 Task: Add a condition where "Channel Is Answe bot for web widget" in pending tickets.
Action: Mouse moved to (174, 367)
Screenshot: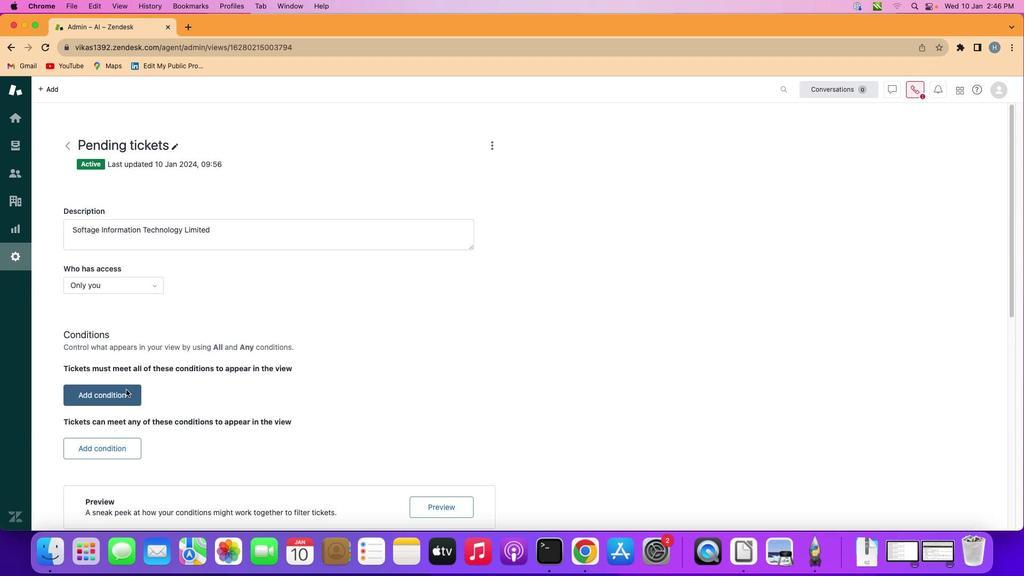 
Action: Mouse pressed left at (174, 367)
Screenshot: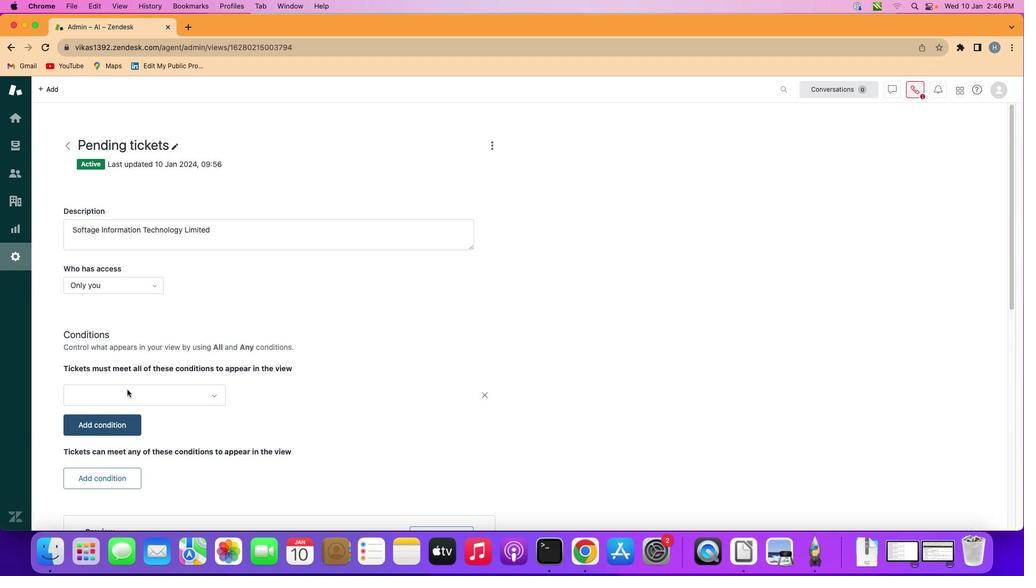 
Action: Mouse moved to (226, 369)
Screenshot: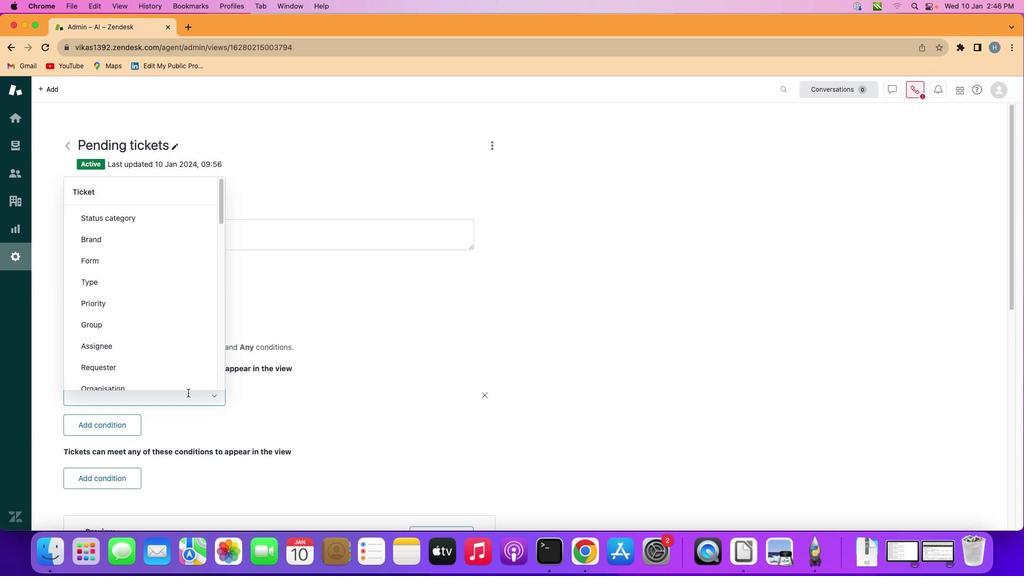 
Action: Mouse pressed left at (226, 369)
Screenshot: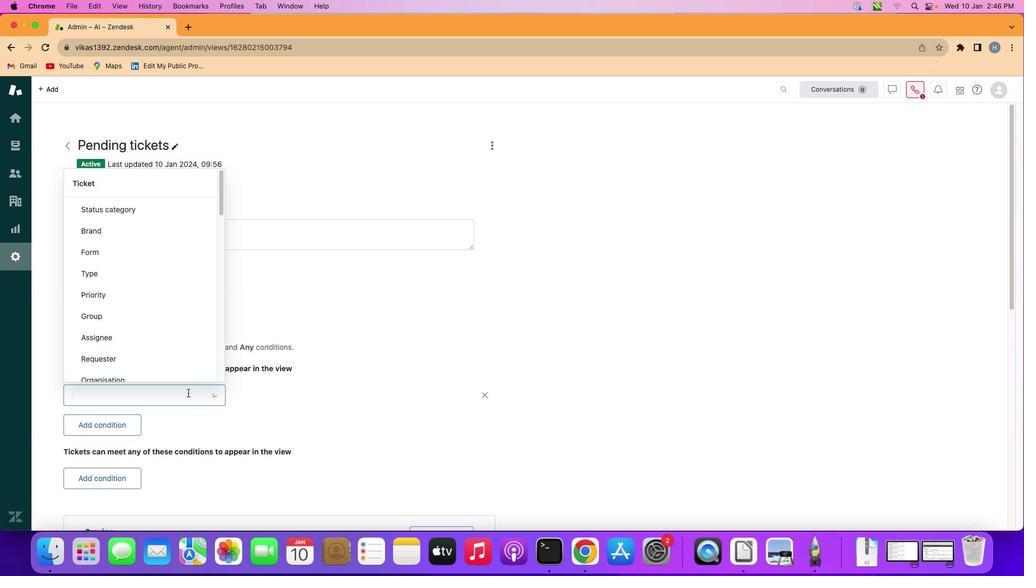 
Action: Mouse moved to (196, 312)
Screenshot: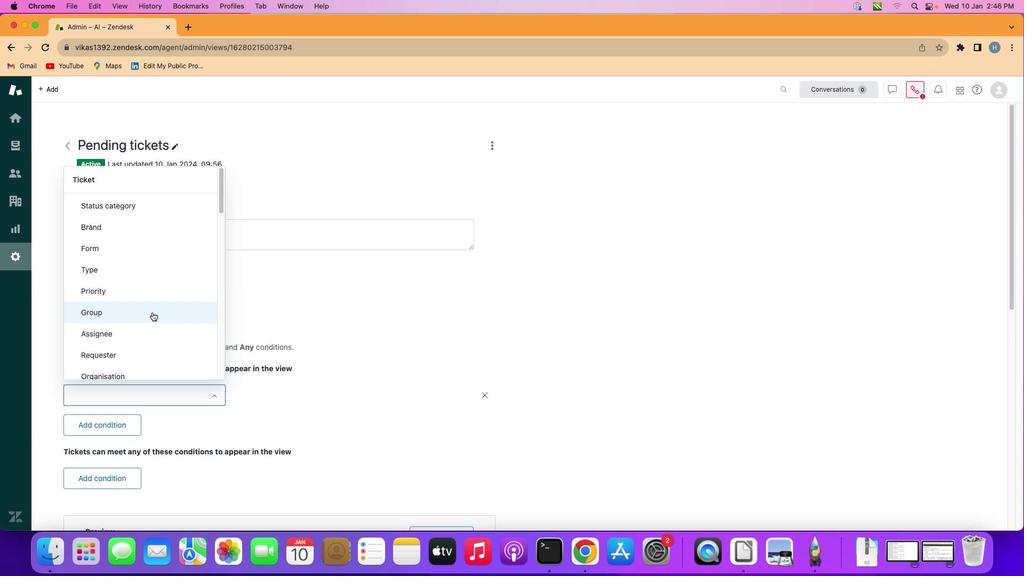 
Action: Mouse scrolled (196, 312) with delta (68, 93)
Screenshot: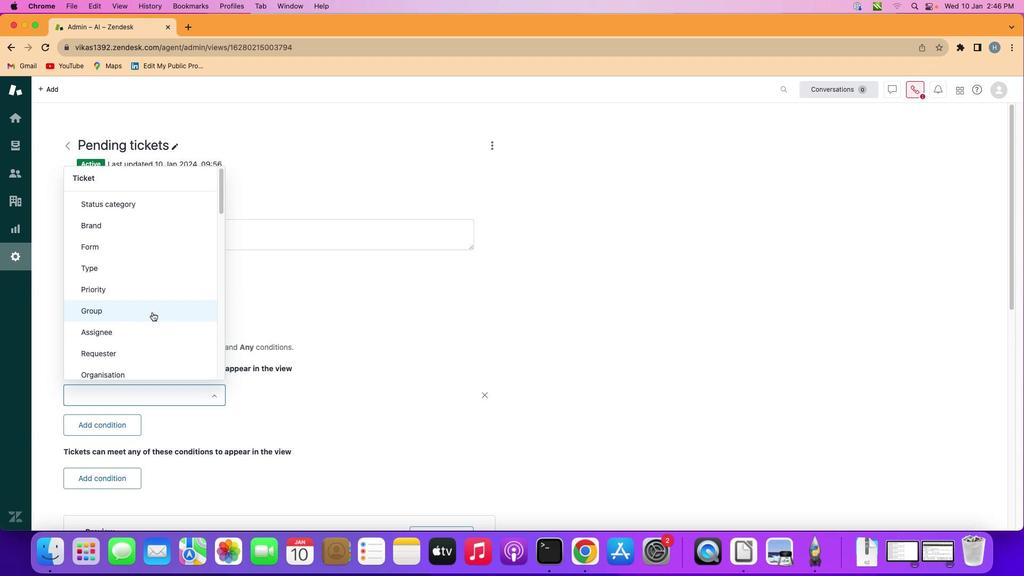 
Action: Mouse scrolled (196, 312) with delta (68, 93)
Screenshot: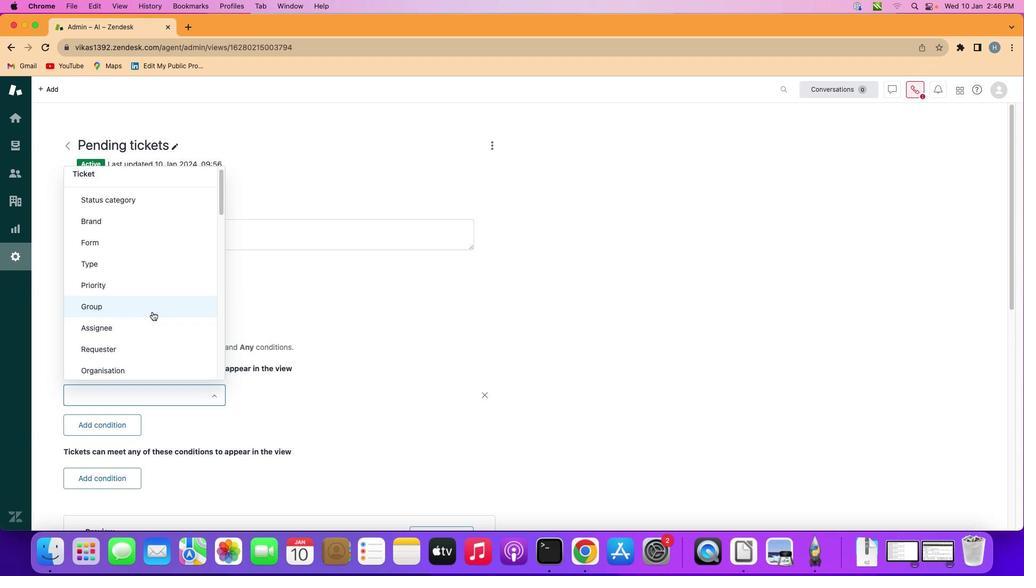 
Action: Mouse scrolled (196, 312) with delta (68, 93)
Screenshot: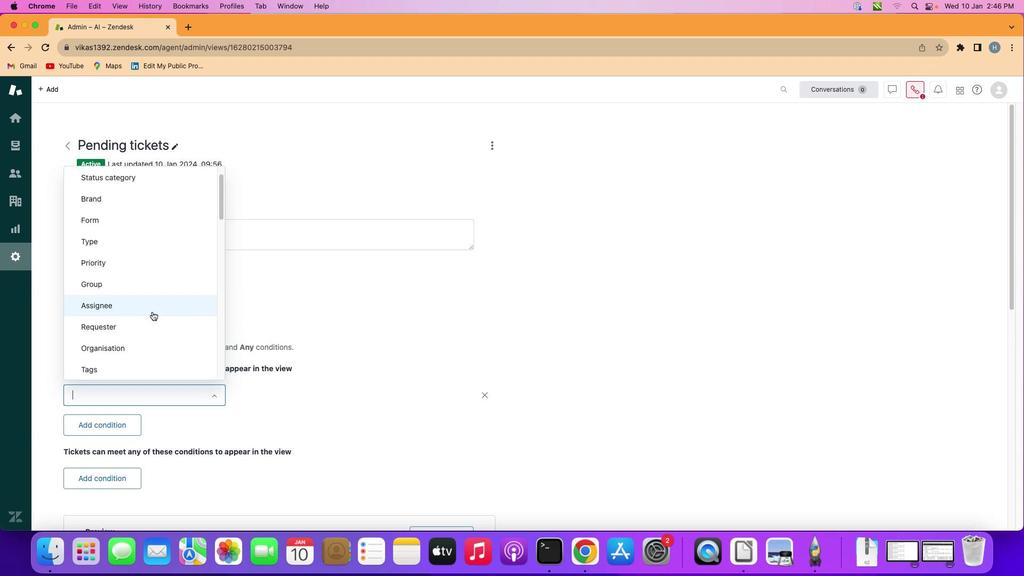 
Action: Mouse moved to (196, 312)
Screenshot: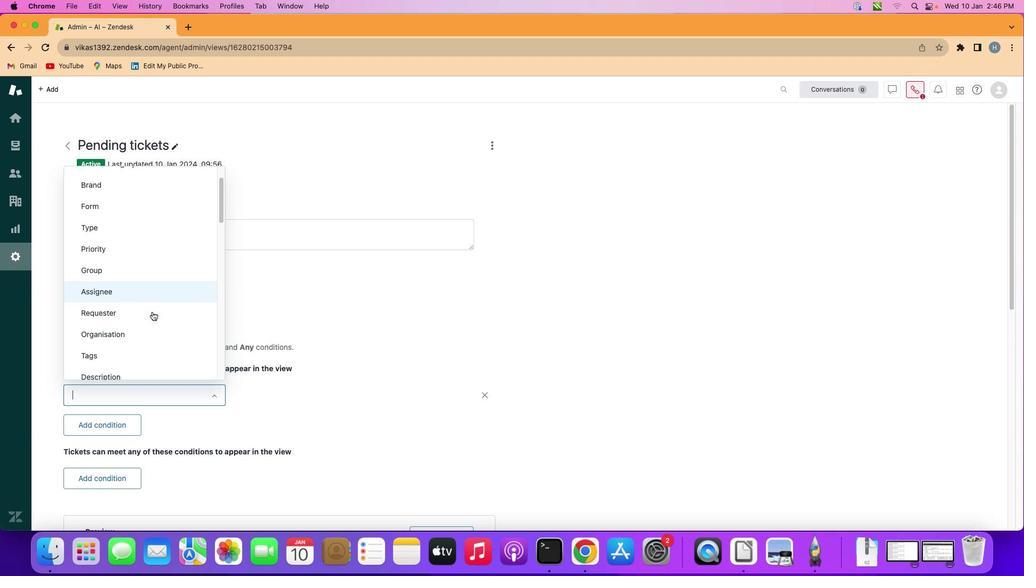 
Action: Mouse scrolled (196, 312) with delta (68, 93)
Screenshot: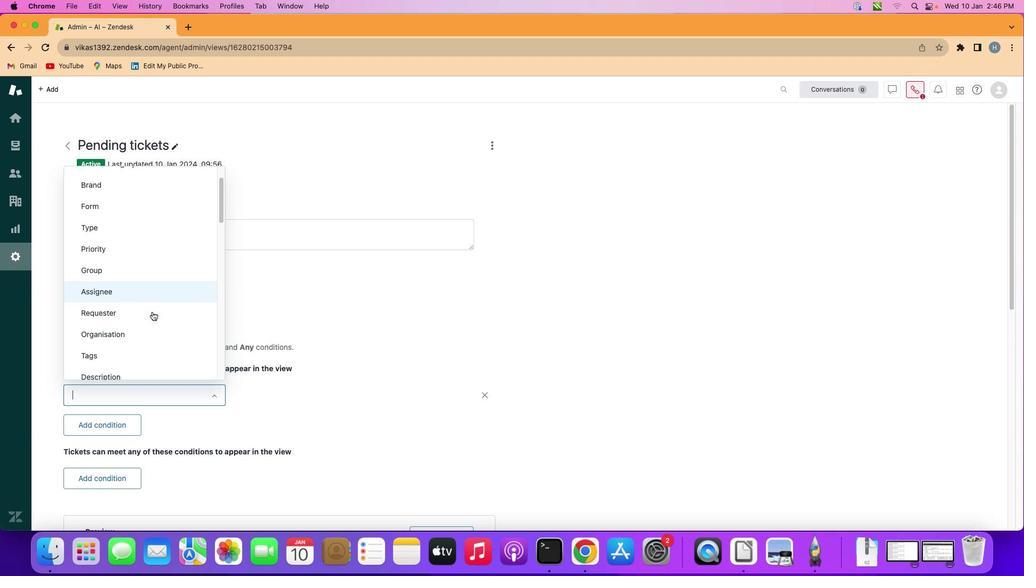 
Action: Mouse moved to (196, 312)
Screenshot: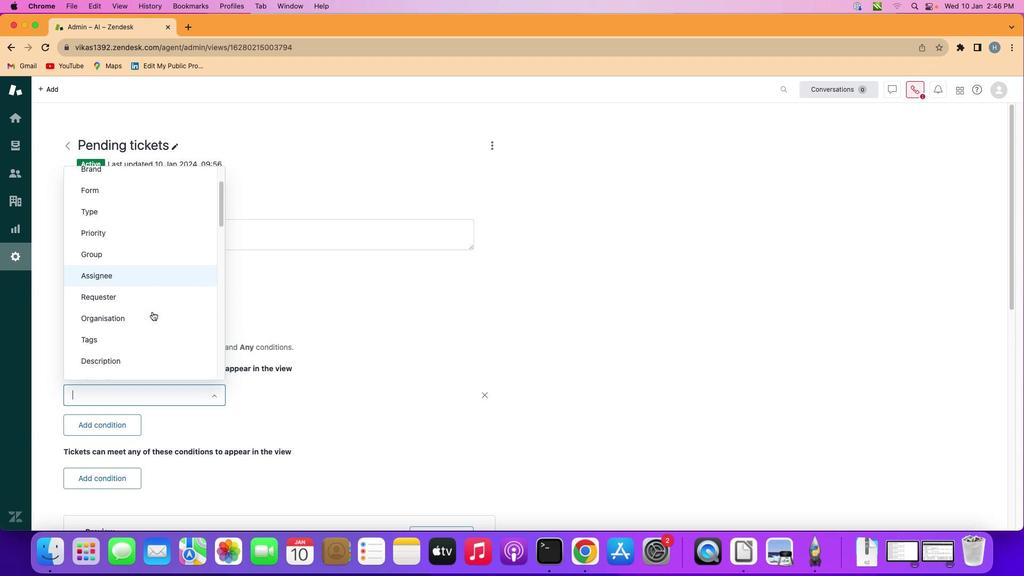 
Action: Mouse scrolled (196, 312) with delta (68, 93)
Screenshot: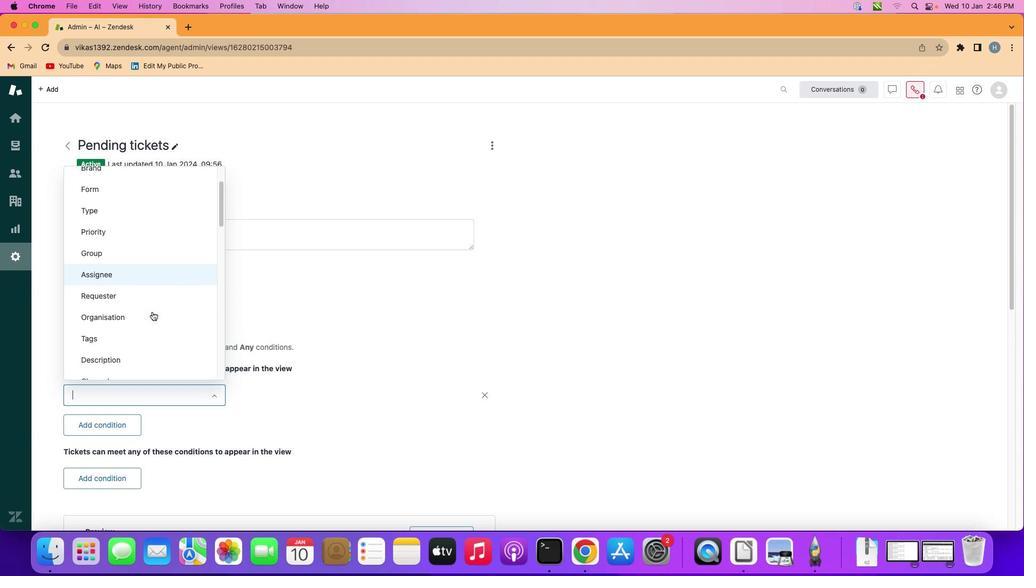 
Action: Mouse scrolled (196, 312) with delta (68, 93)
Screenshot: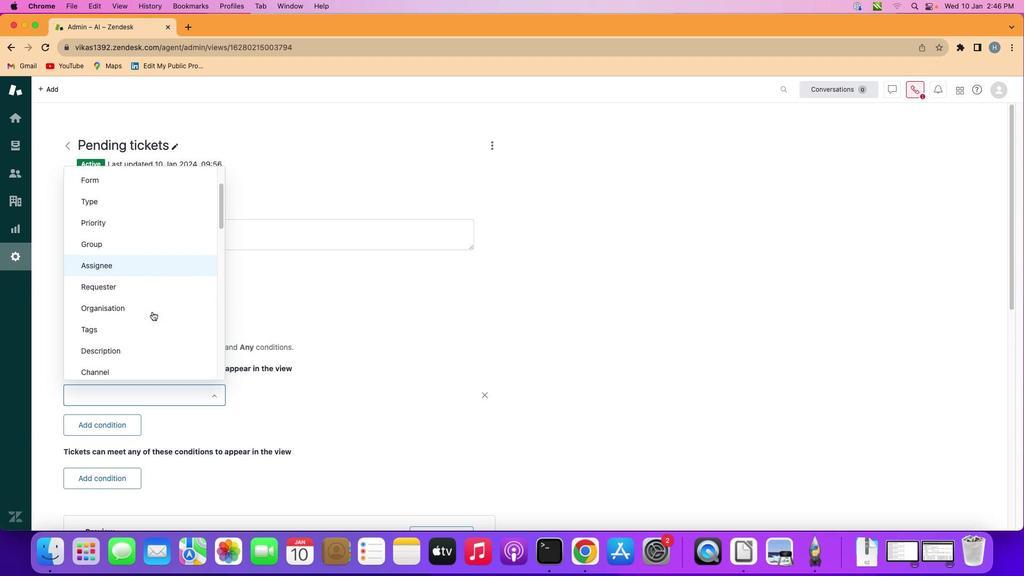 
Action: Mouse scrolled (196, 312) with delta (68, 93)
Screenshot: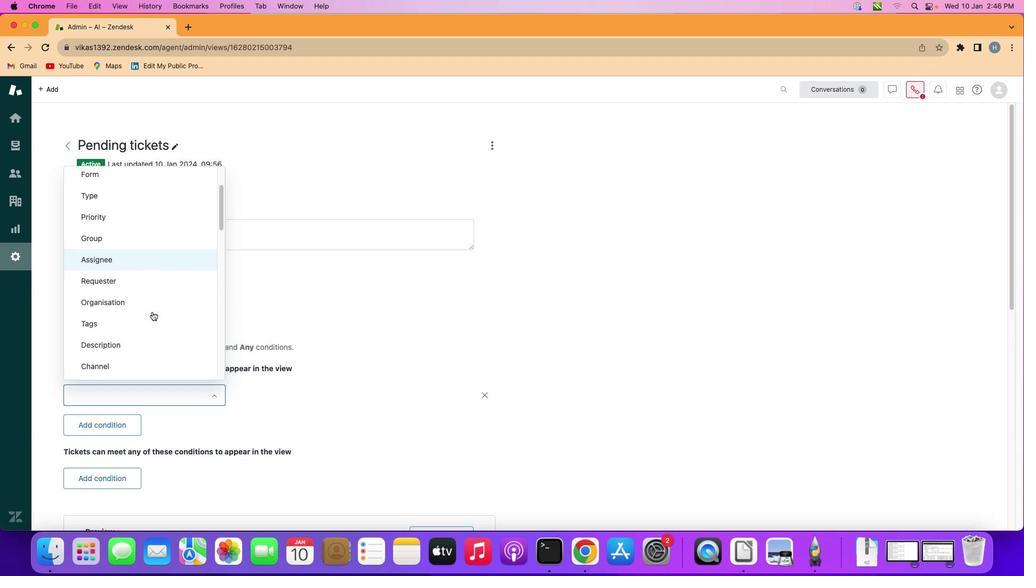 
Action: Mouse scrolled (196, 312) with delta (68, 93)
Screenshot: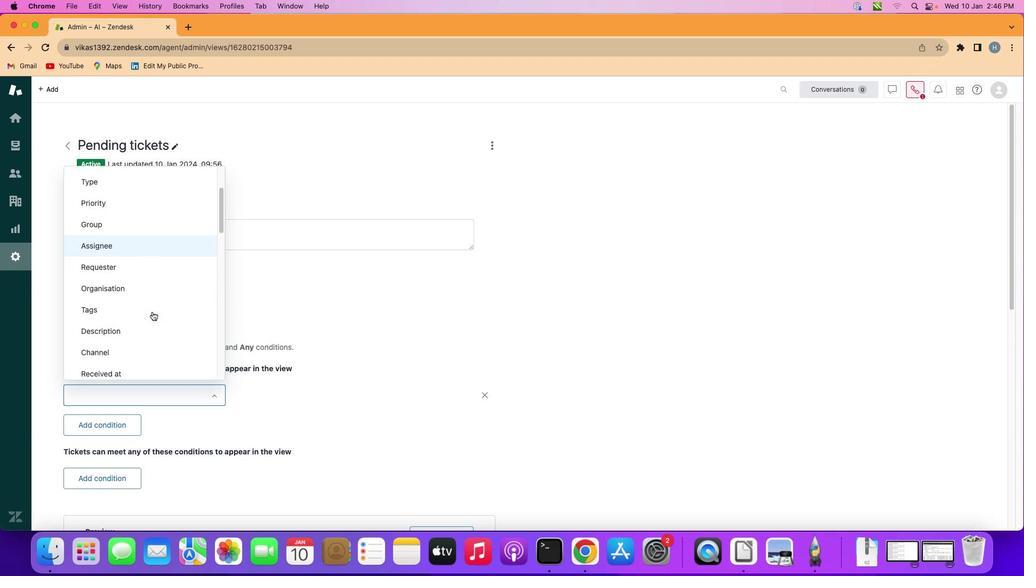 
Action: Mouse scrolled (196, 312) with delta (68, 93)
Screenshot: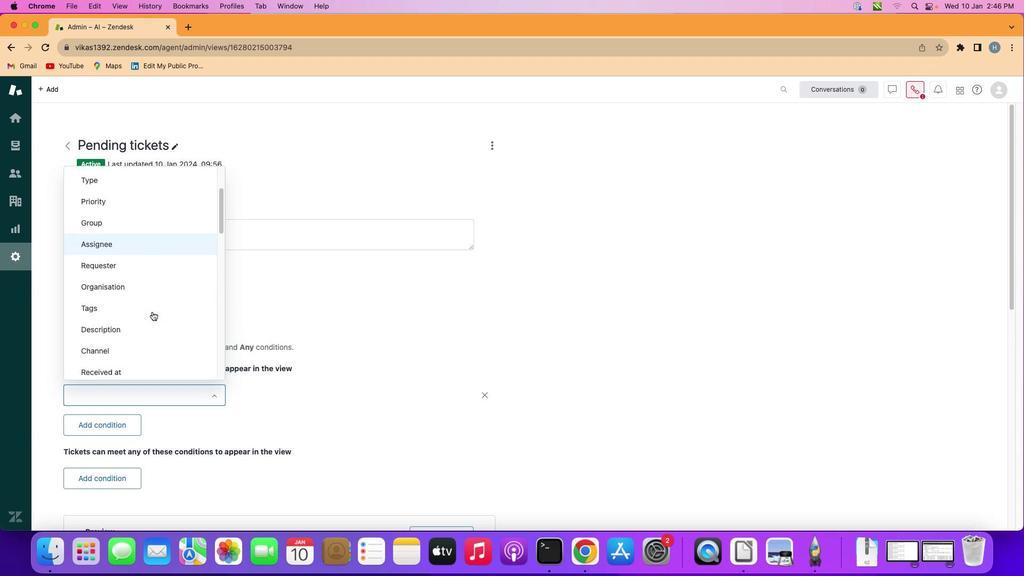 
Action: Mouse moved to (186, 334)
Screenshot: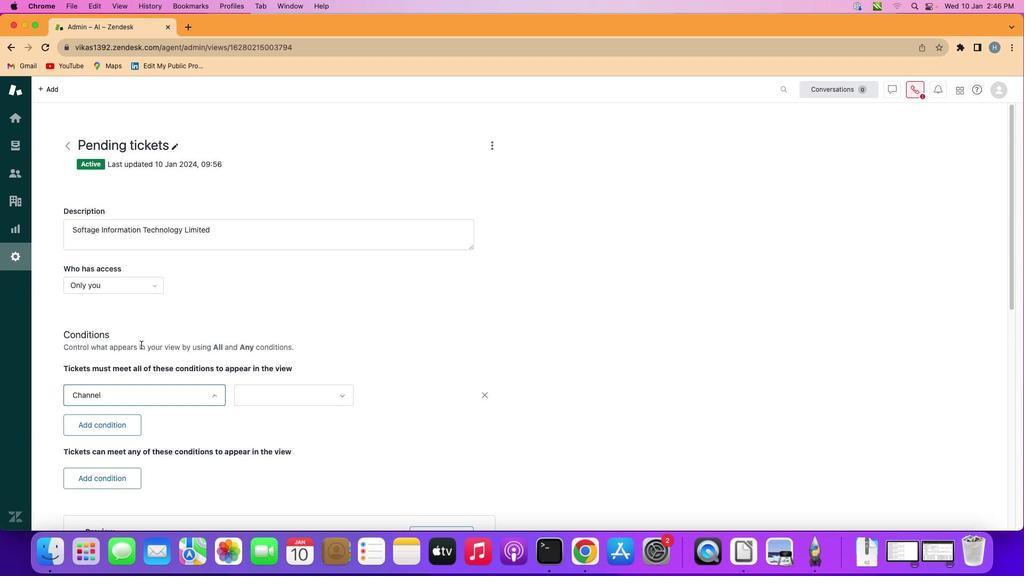 
Action: Mouse pressed left at (186, 334)
Screenshot: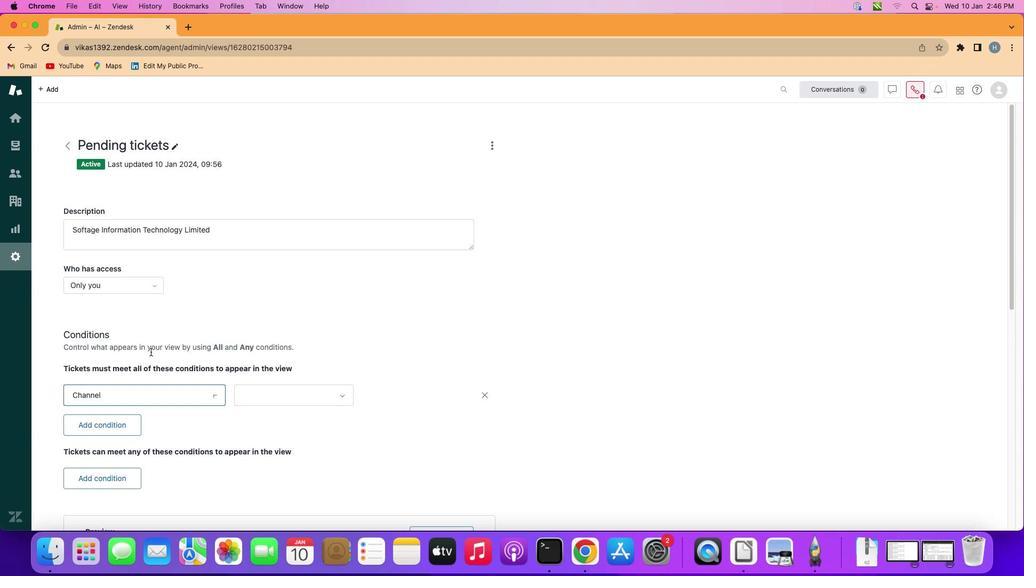 
Action: Mouse moved to (295, 365)
Screenshot: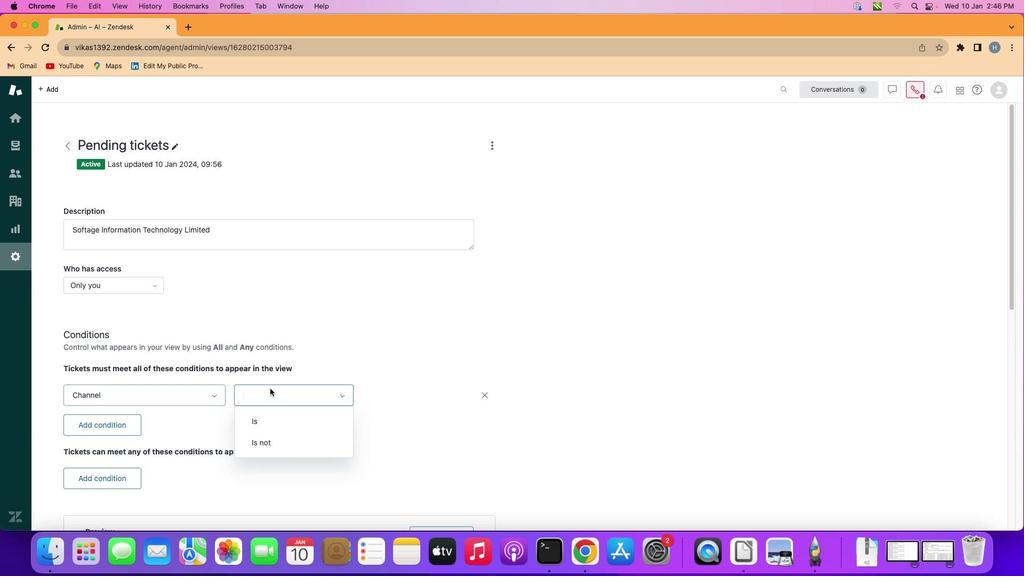 
Action: Mouse pressed left at (295, 365)
Screenshot: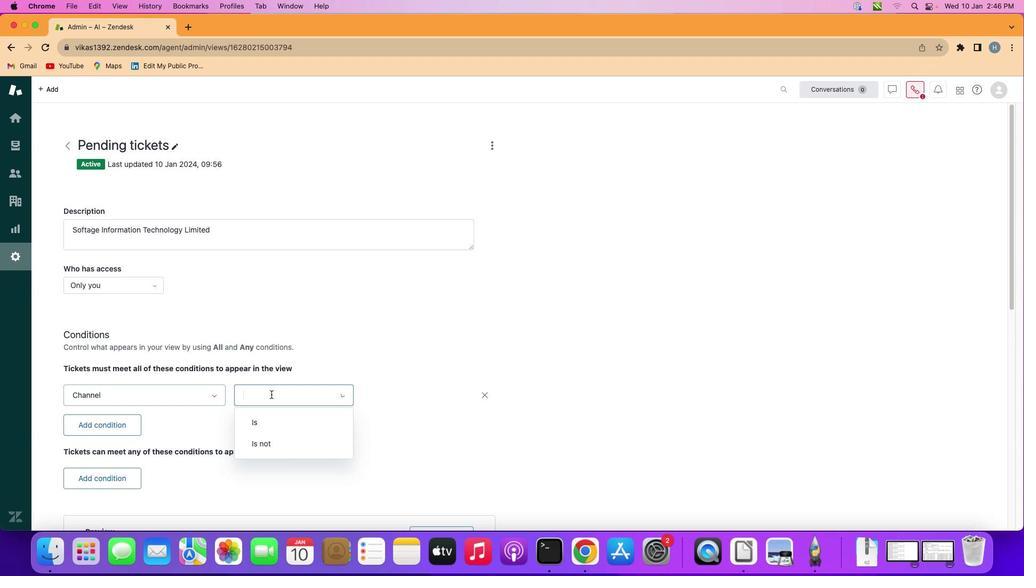 
Action: Mouse moved to (305, 391)
Screenshot: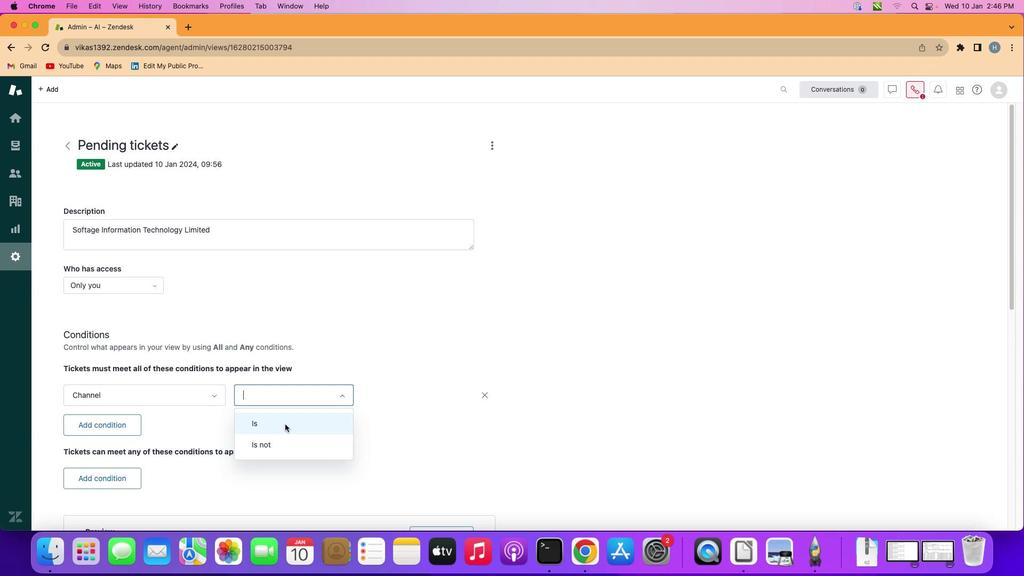 
Action: Mouse pressed left at (305, 391)
Screenshot: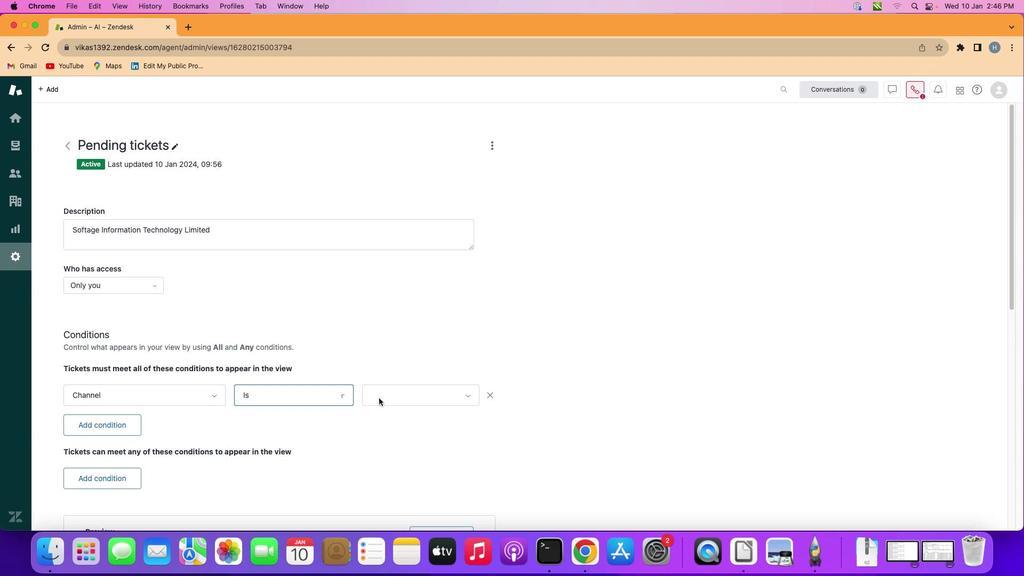 
Action: Mouse moved to (427, 365)
Screenshot: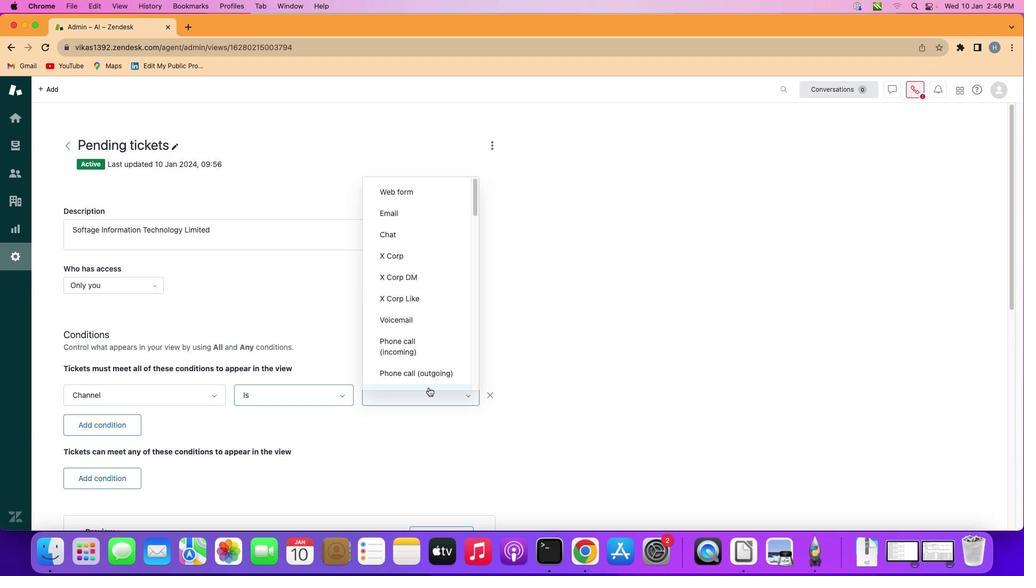 
Action: Mouse pressed left at (427, 365)
Screenshot: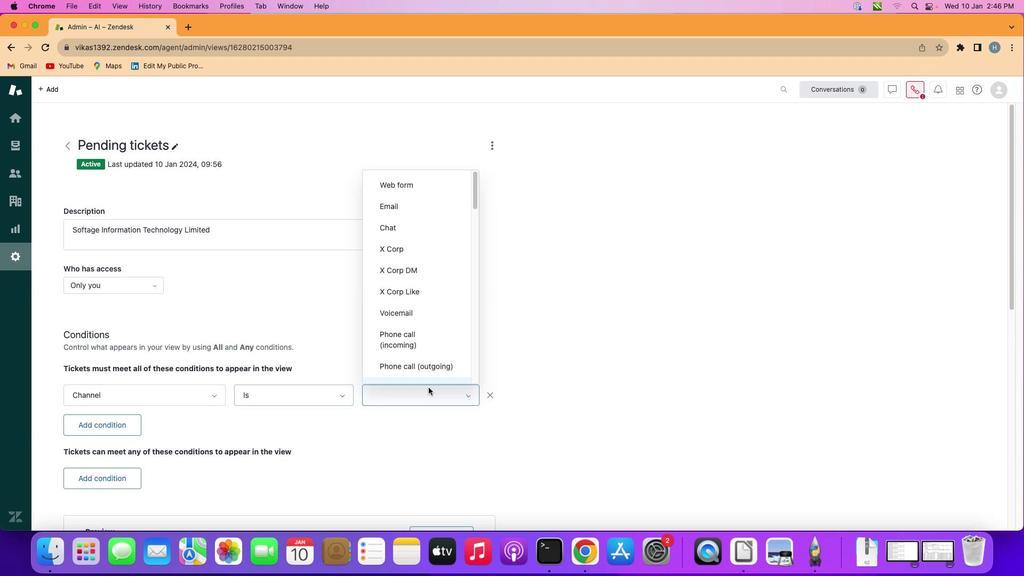 
Action: Mouse moved to (421, 282)
Screenshot: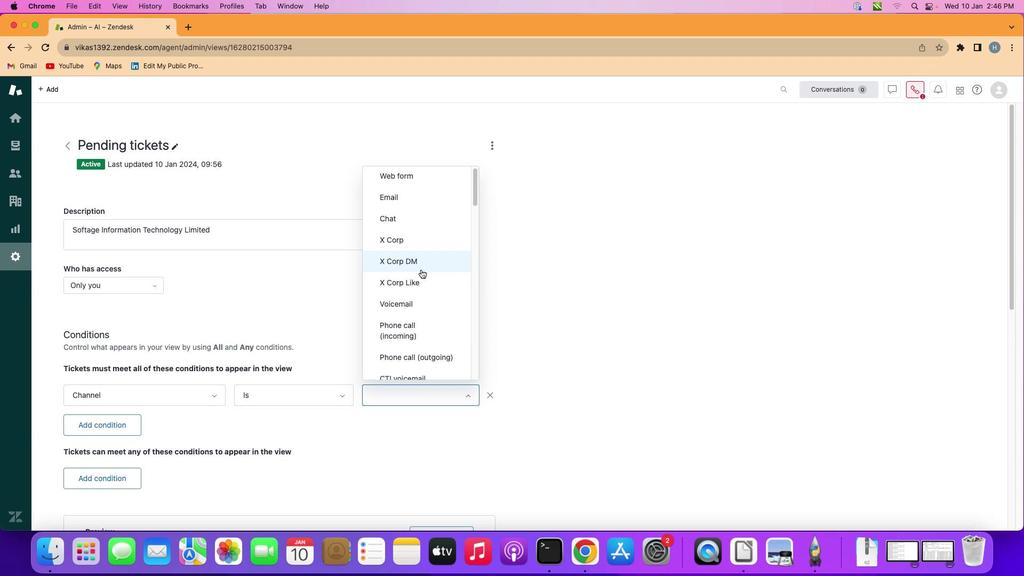 
Action: Mouse scrolled (421, 282) with delta (68, 93)
Screenshot: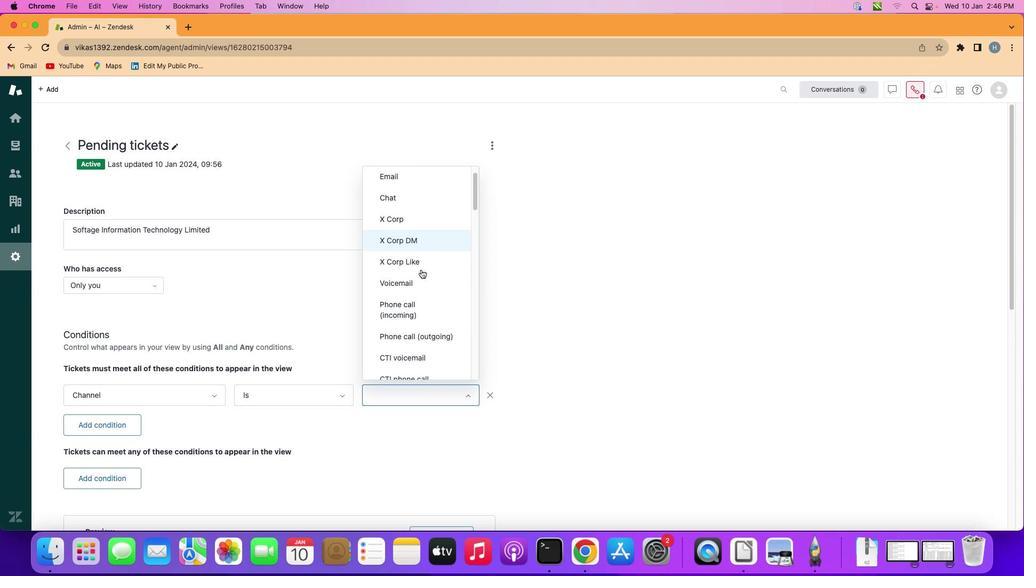
Action: Mouse scrolled (421, 282) with delta (68, 93)
Screenshot: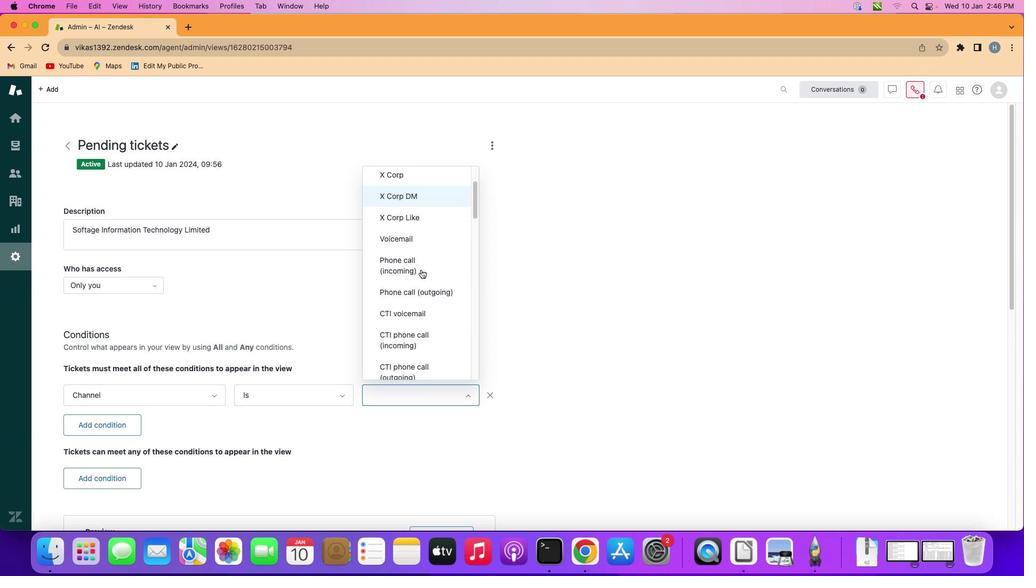 
Action: Mouse scrolled (421, 282) with delta (68, 93)
Screenshot: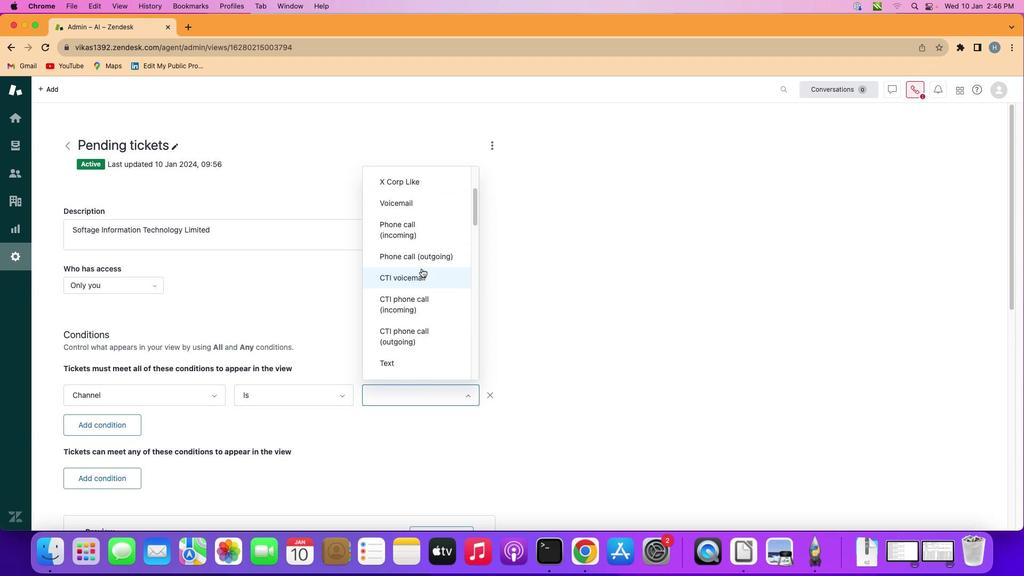 
Action: Mouse scrolled (421, 282) with delta (68, 93)
Screenshot: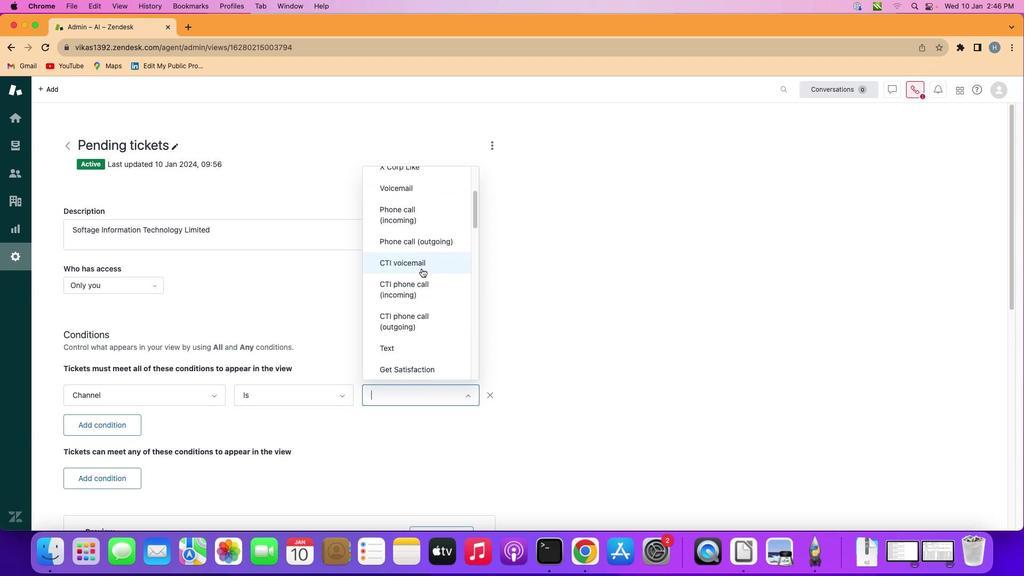 
Action: Mouse moved to (421, 282)
Screenshot: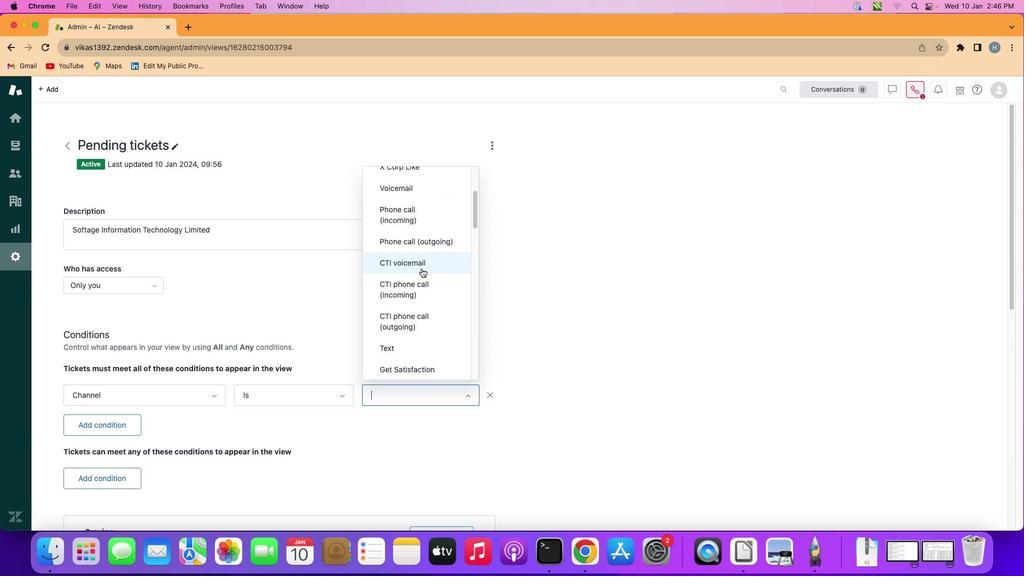 
Action: Mouse scrolled (421, 282) with delta (68, 93)
Screenshot: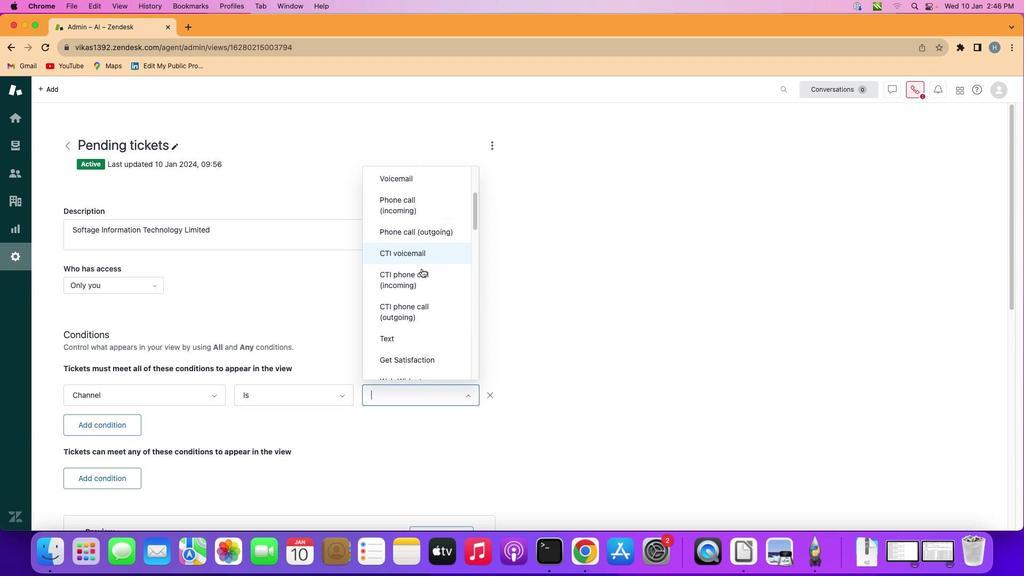 
Action: Mouse scrolled (421, 282) with delta (68, 93)
Screenshot: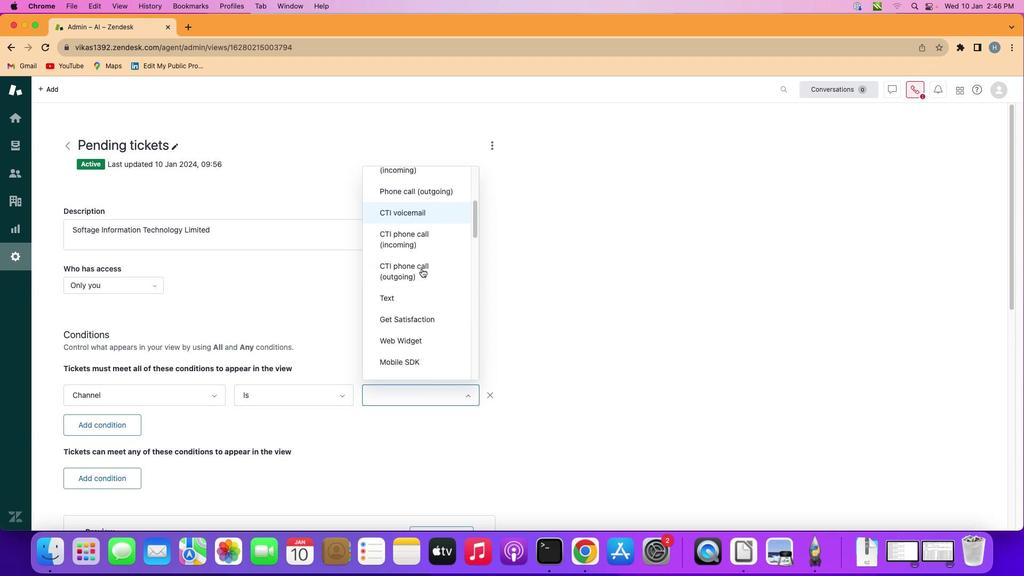 
Action: Mouse scrolled (421, 282) with delta (68, 93)
Screenshot: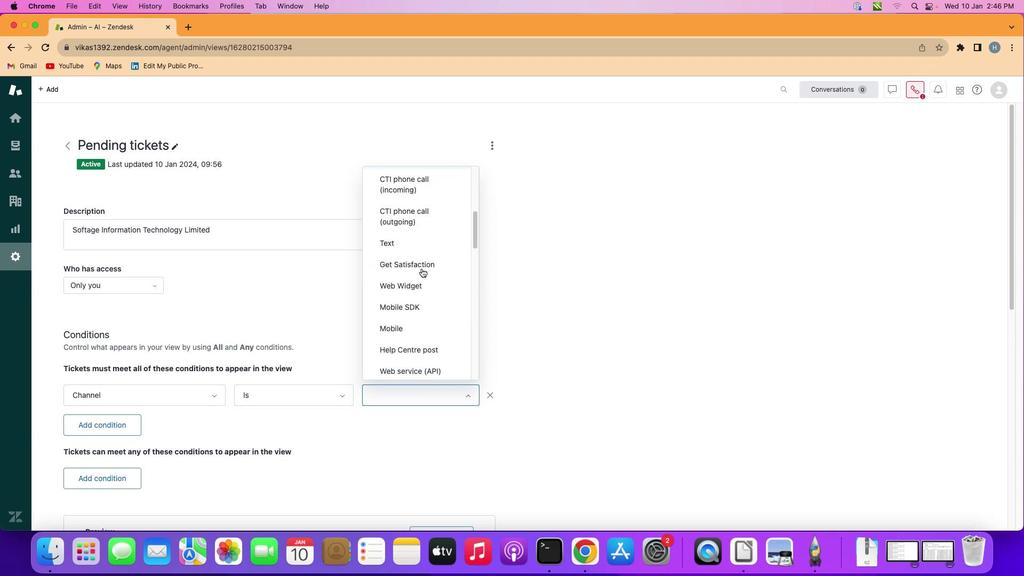 
Action: Mouse scrolled (421, 282) with delta (68, 93)
Screenshot: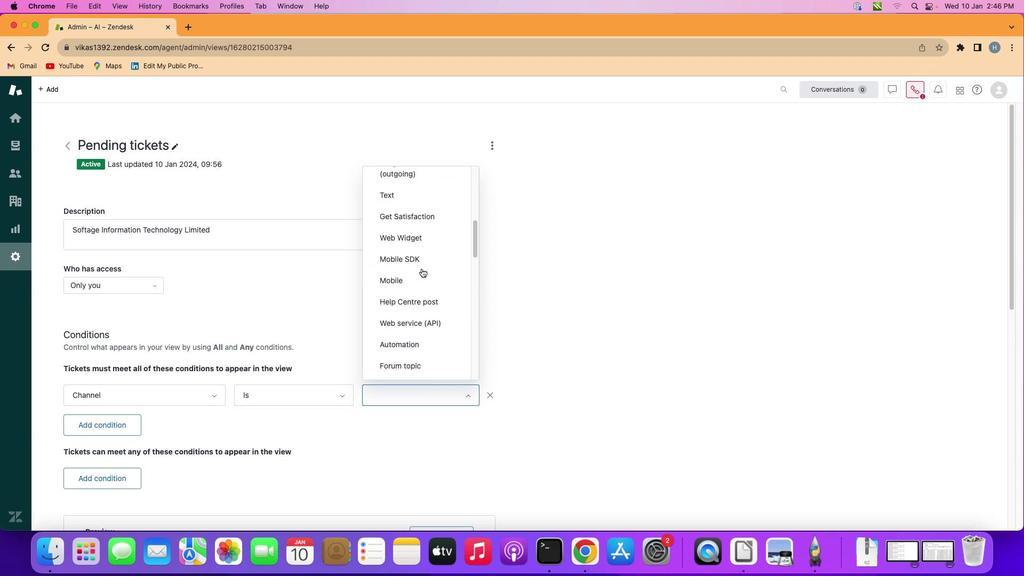 
Action: Mouse scrolled (421, 282) with delta (68, 92)
Screenshot: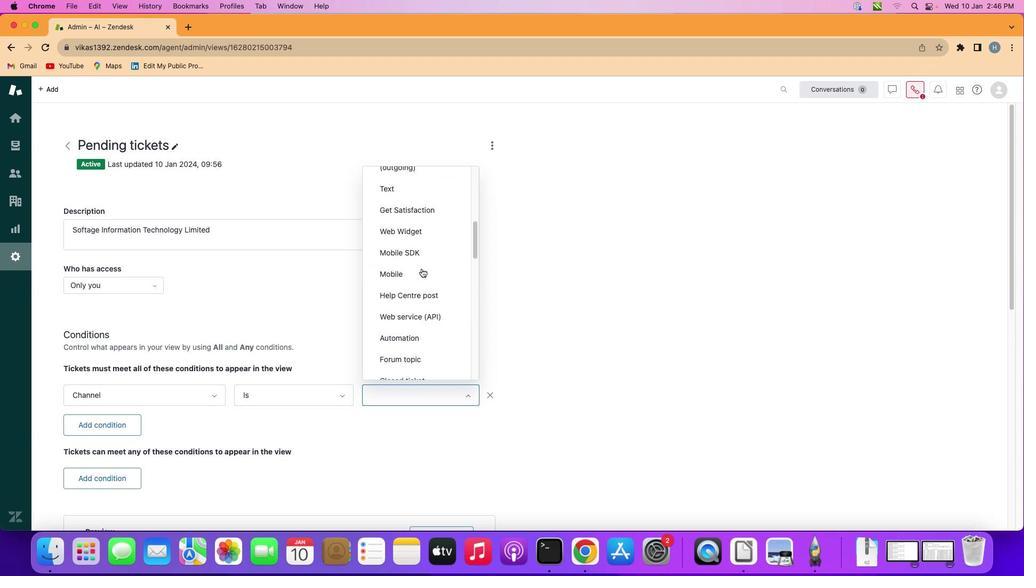 
Action: Mouse scrolled (421, 282) with delta (68, 93)
Screenshot: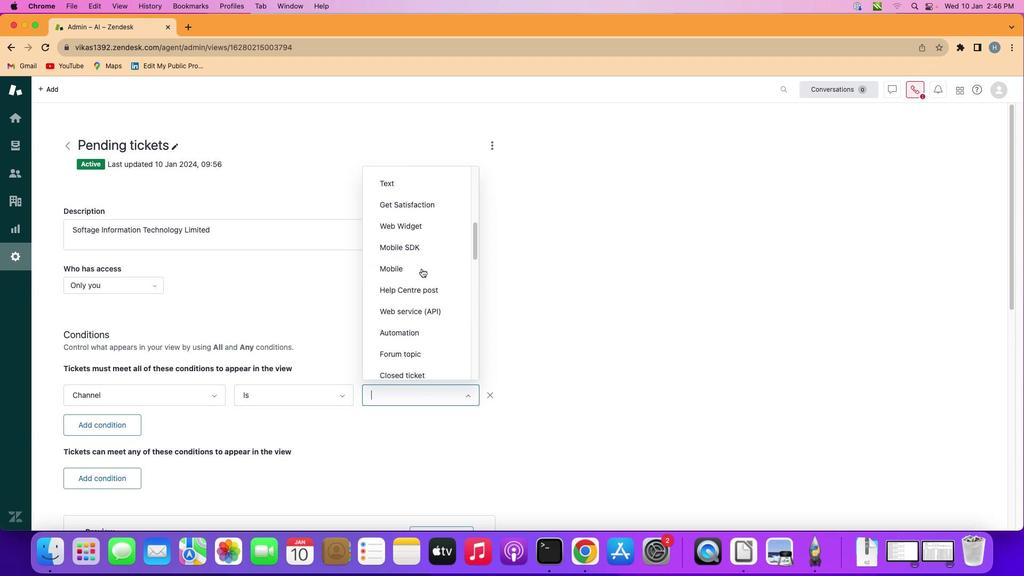 
Action: Mouse scrolled (421, 282) with delta (68, 93)
Screenshot: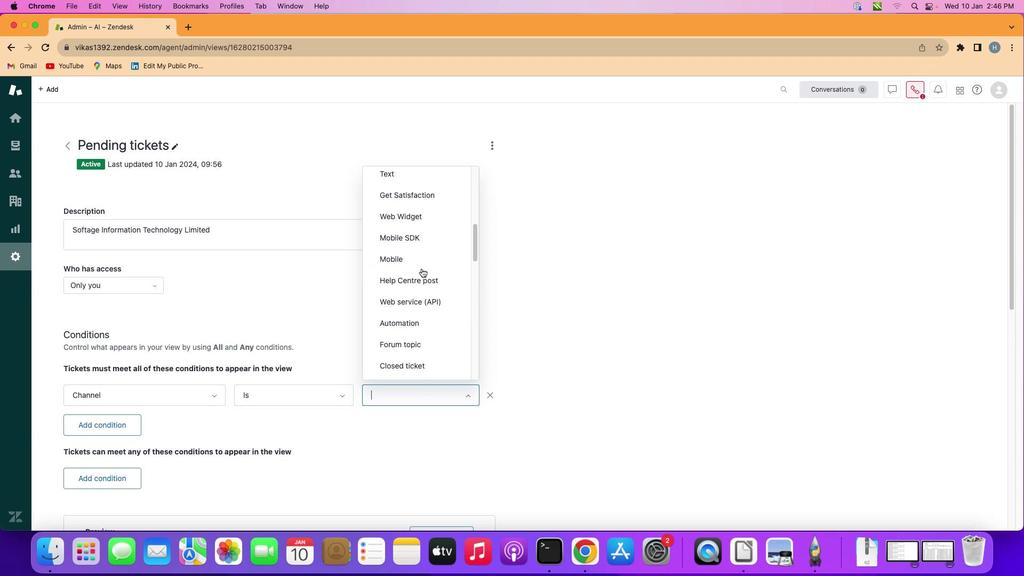 
Action: Mouse scrolled (421, 282) with delta (68, 93)
Screenshot: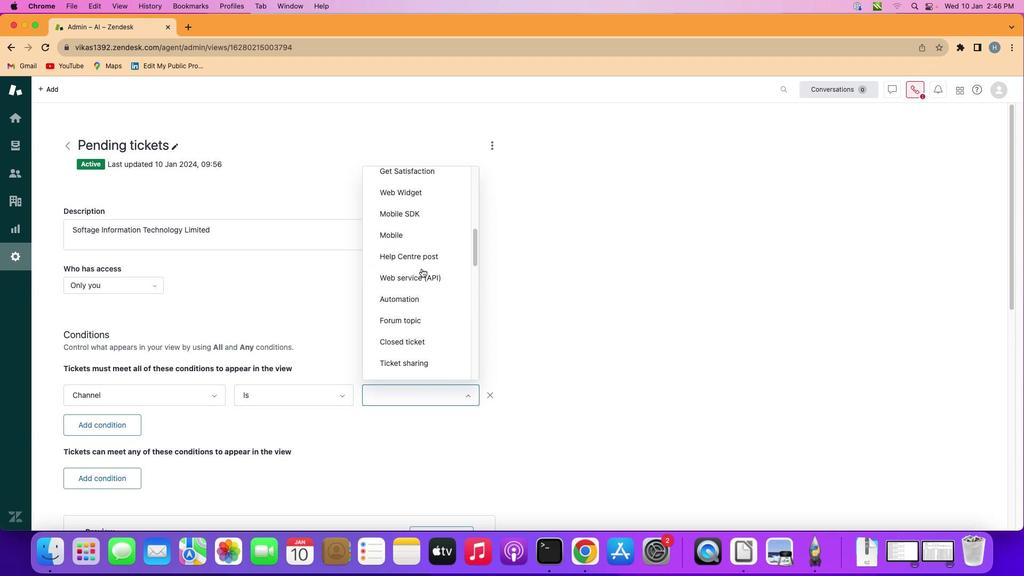 
Action: Mouse scrolled (421, 282) with delta (68, 93)
Screenshot: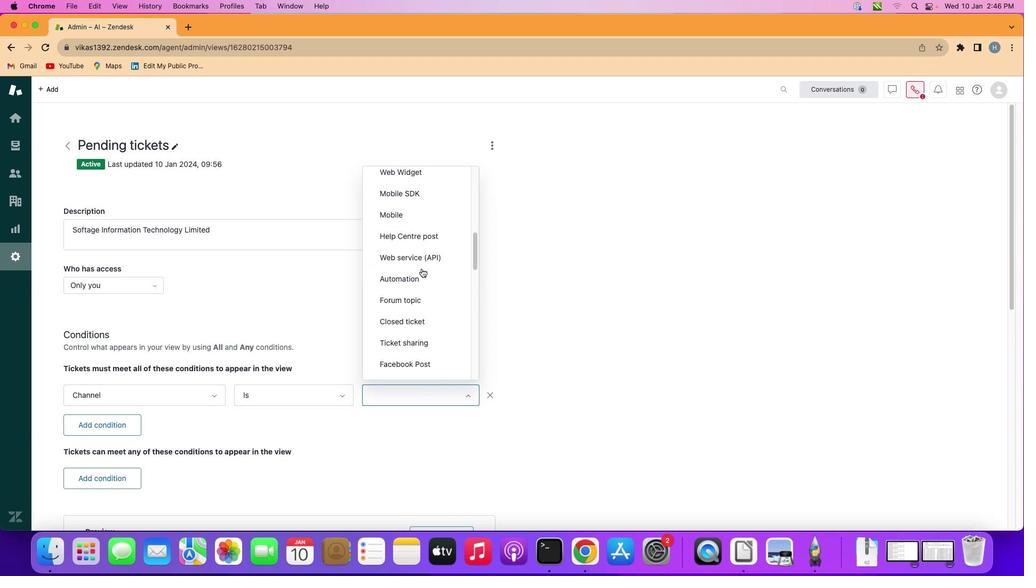 
Action: Mouse scrolled (421, 282) with delta (68, 93)
Screenshot: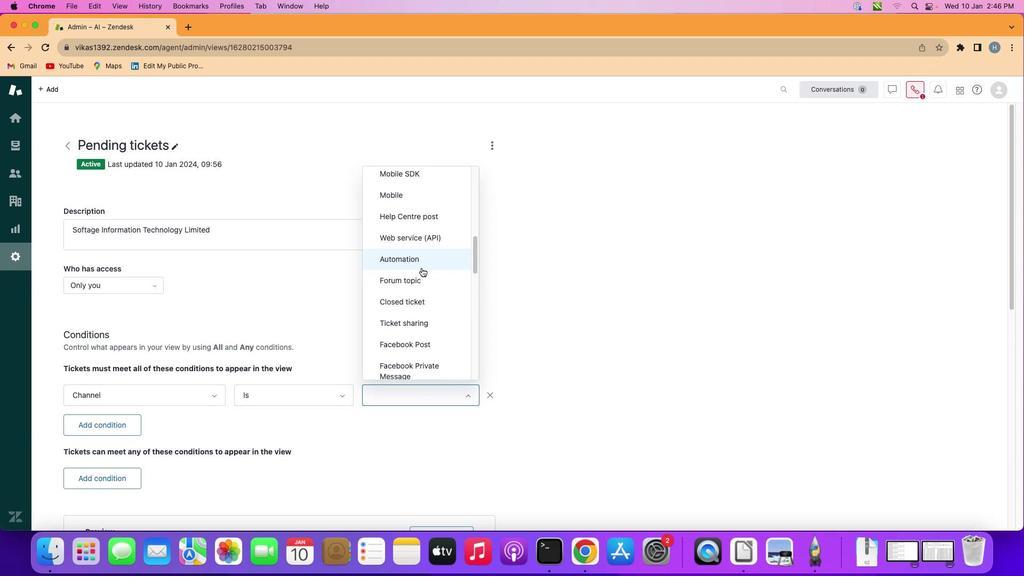
Action: Mouse moved to (422, 281)
Screenshot: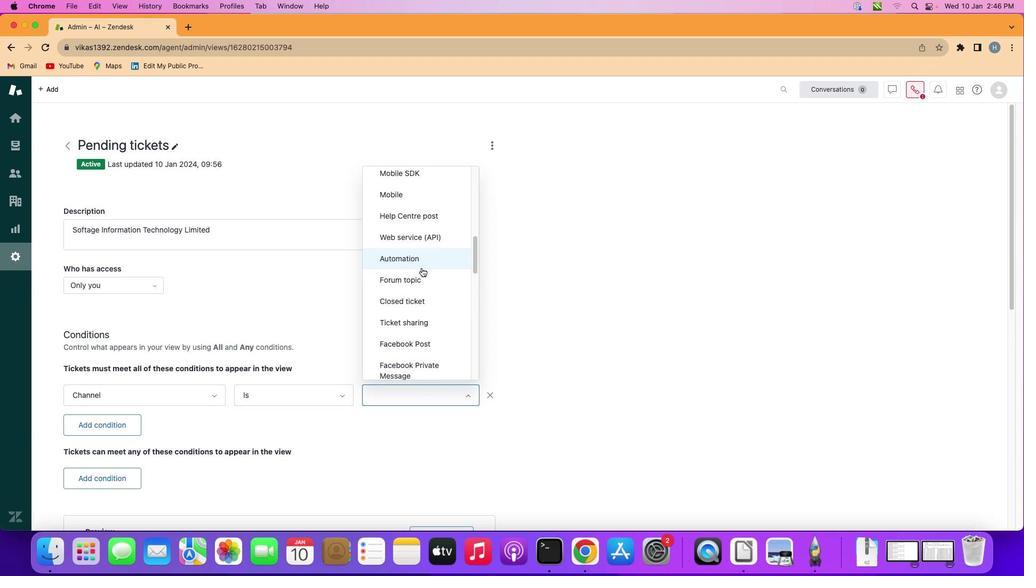 
Action: Mouse scrolled (422, 281) with delta (68, 93)
Screenshot: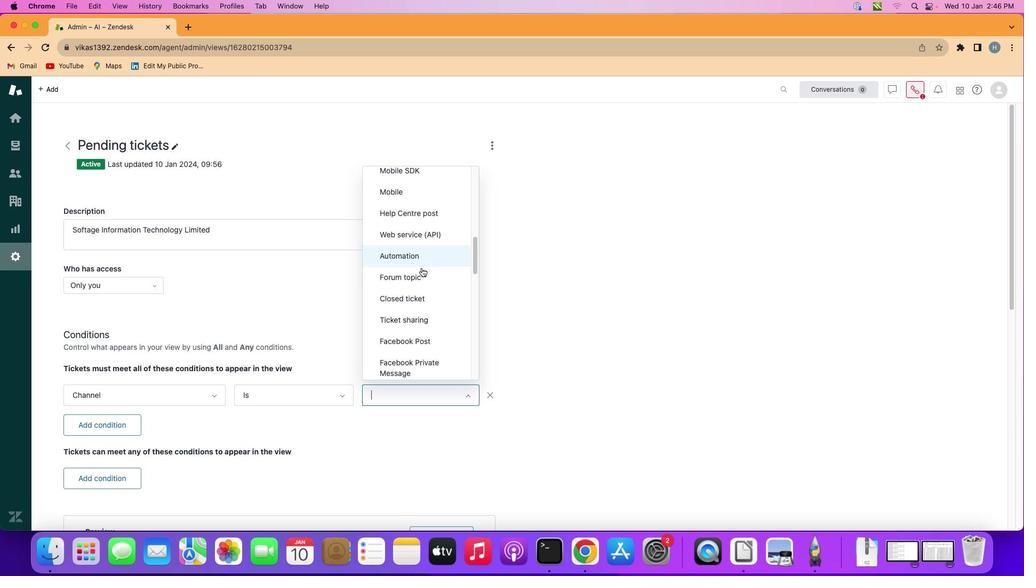 
Action: Mouse scrolled (422, 281) with delta (68, 93)
Screenshot: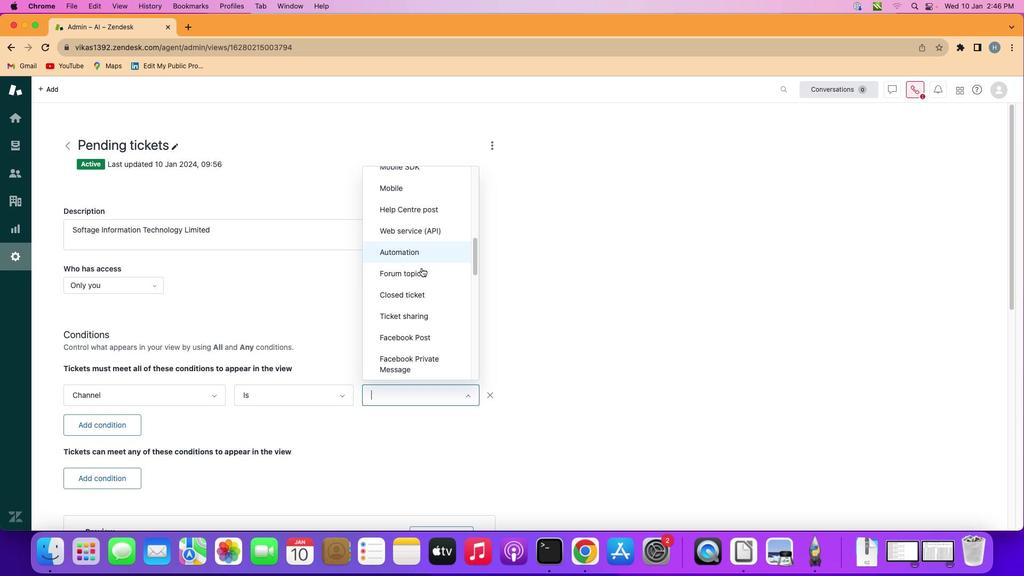 
Action: Mouse scrolled (422, 281) with delta (68, 93)
Screenshot: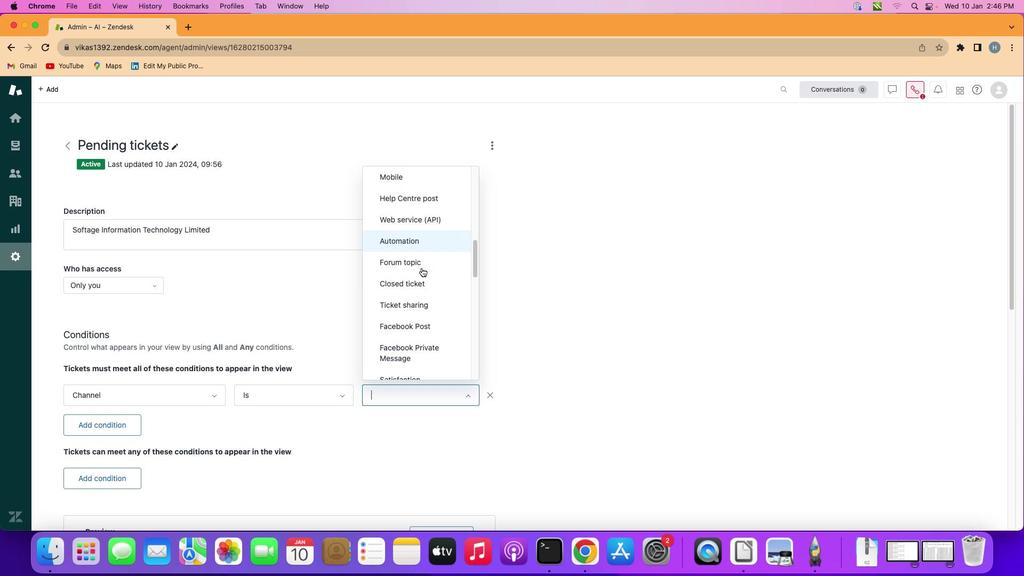 
Action: Mouse scrolled (422, 281) with delta (68, 93)
Screenshot: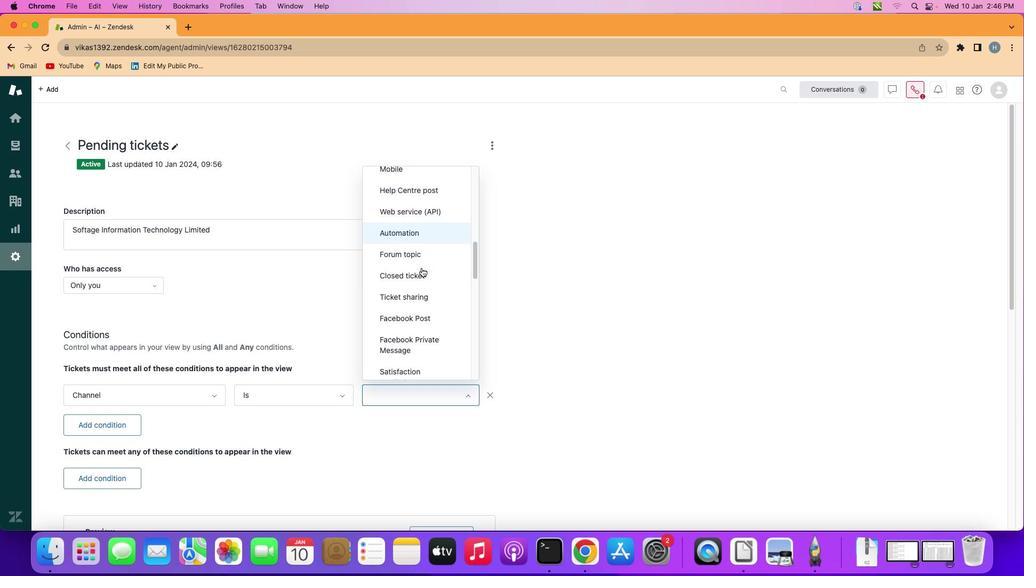 
Action: Mouse scrolled (422, 281) with delta (68, 93)
Screenshot: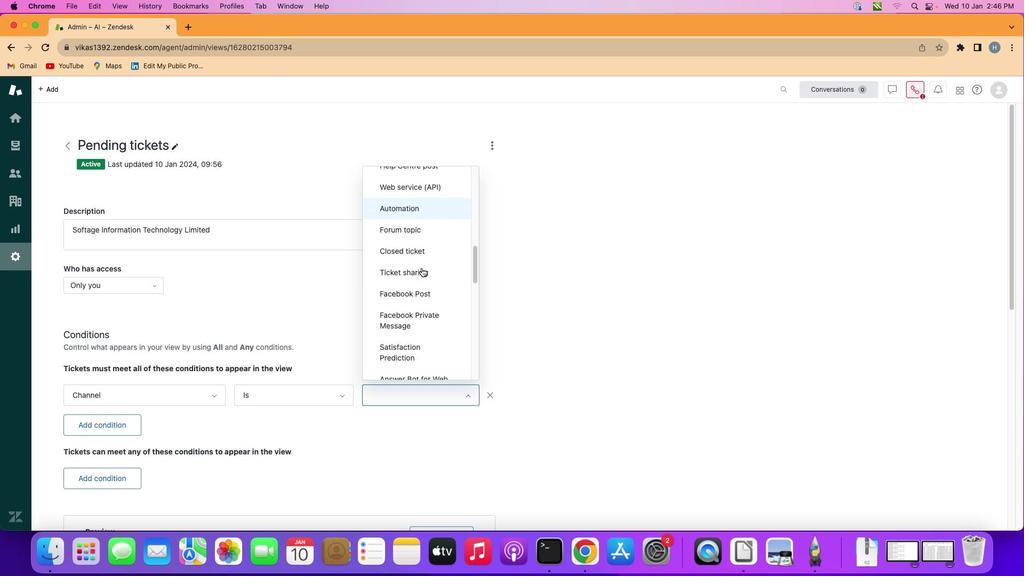 
Action: Mouse scrolled (422, 281) with delta (68, 93)
Screenshot: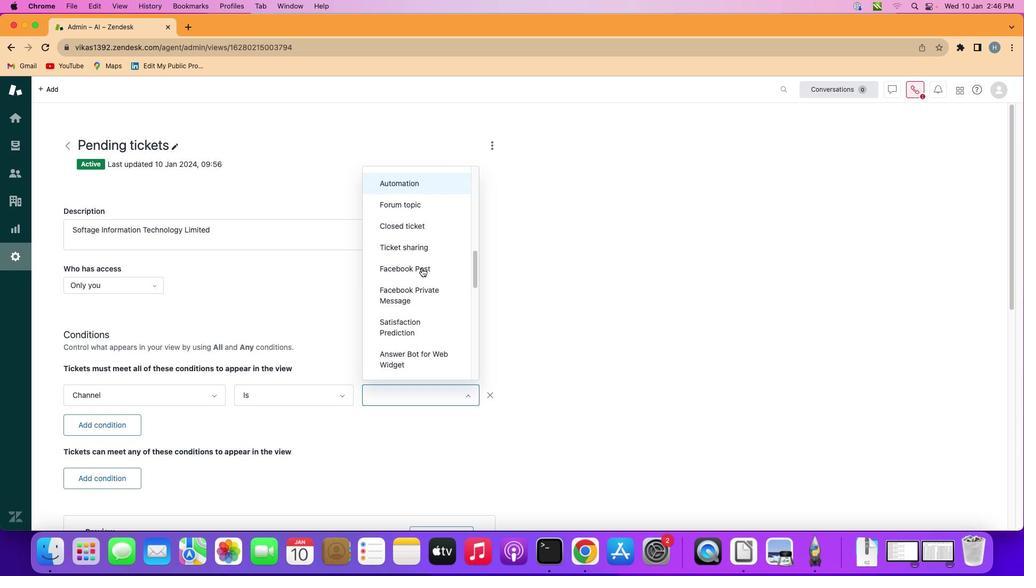 
Action: Mouse scrolled (422, 281) with delta (68, 93)
Screenshot: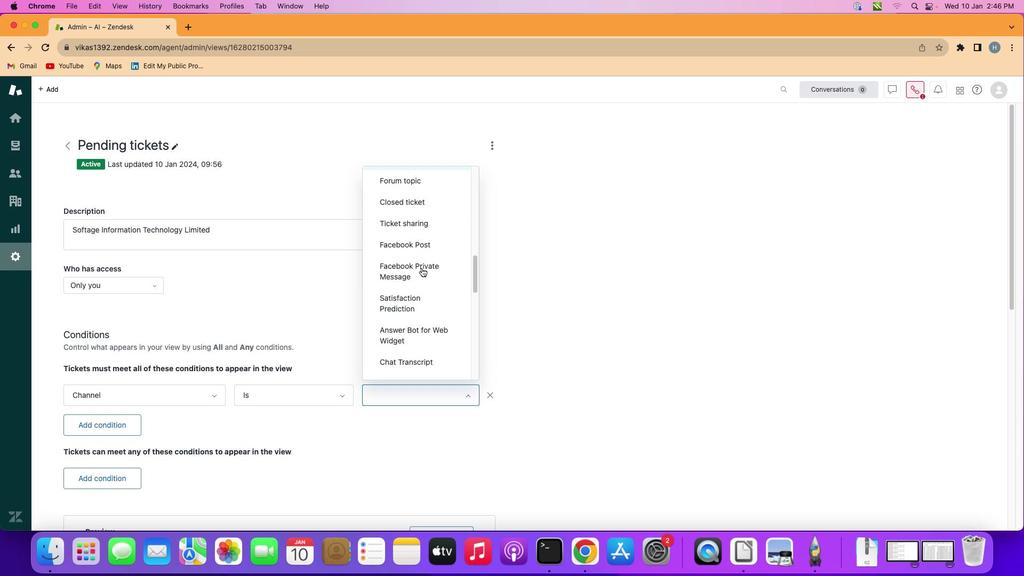 
Action: Mouse scrolled (422, 281) with delta (68, 93)
Screenshot: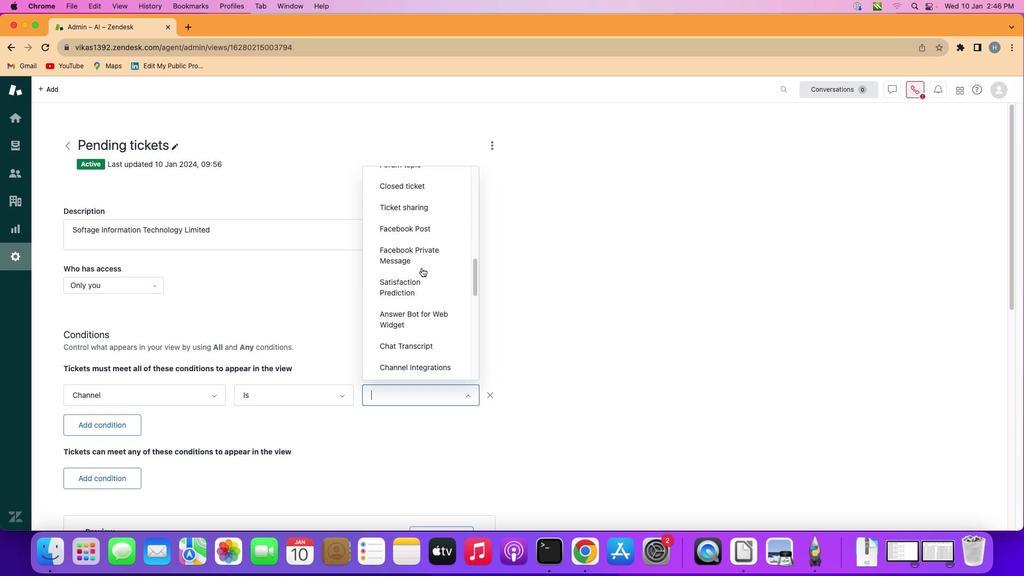 
Action: Mouse scrolled (422, 281) with delta (68, 93)
Screenshot: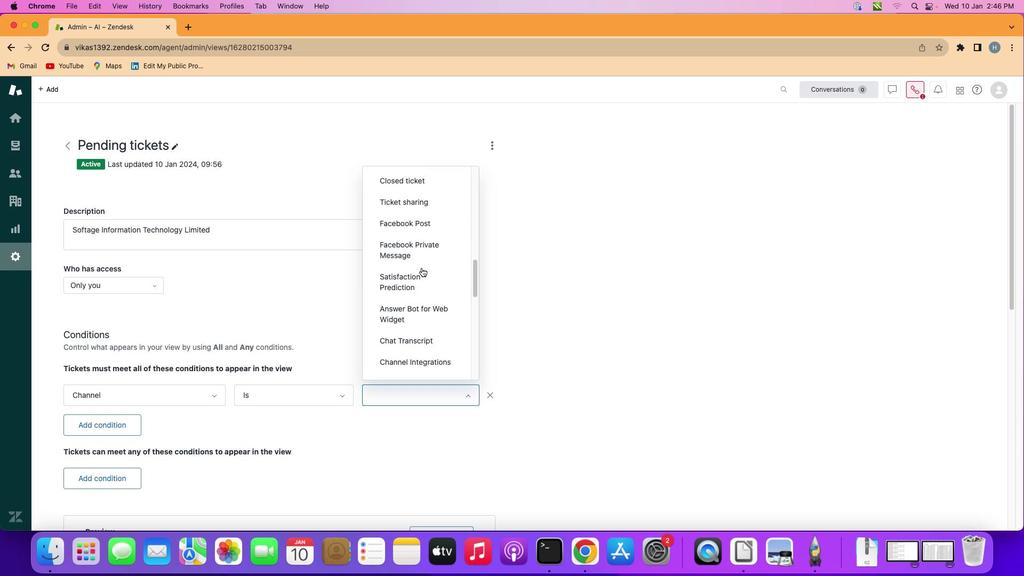 
Action: Mouse scrolled (422, 281) with delta (68, 93)
Screenshot: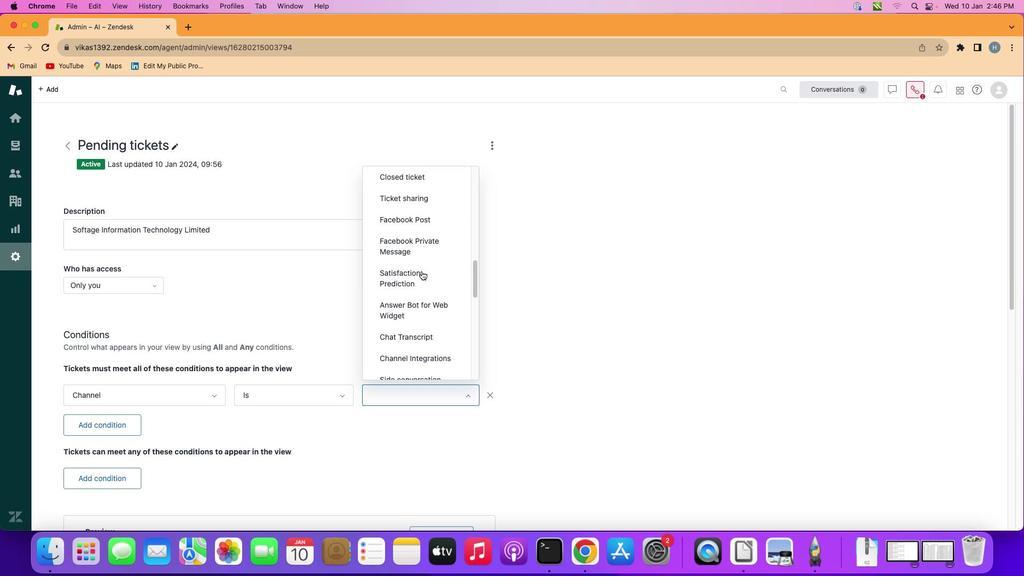 
Action: Mouse moved to (417, 312)
Screenshot: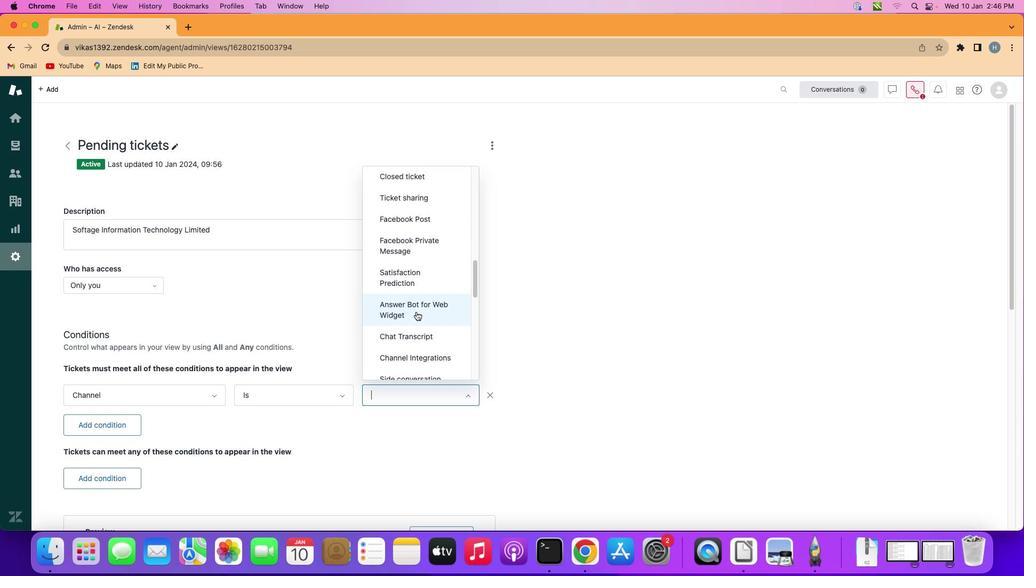 
Action: Mouse pressed left at (417, 312)
Screenshot: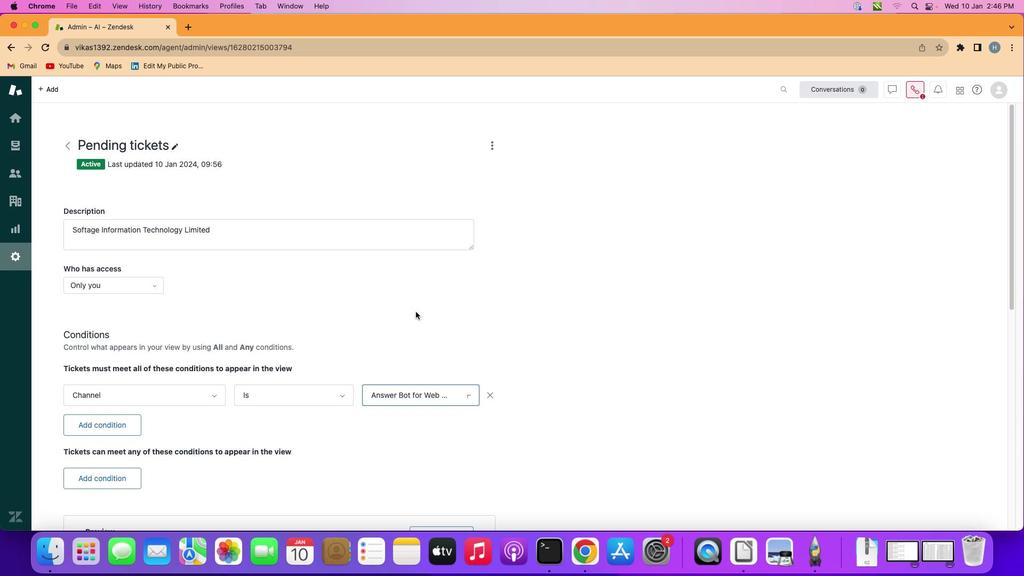 
Action: Mouse moved to (416, 310)
Screenshot: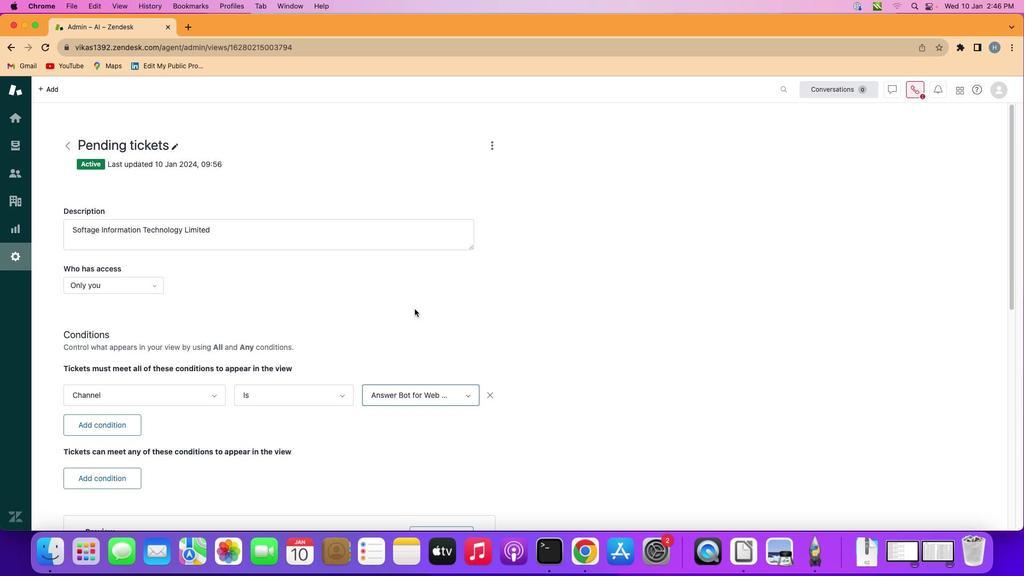 
